 Task: In the  document enrollment.docx Use the tool word Count 'and display word count while typing'. Find the word using Dictionary 'generous'. Below name insert the link: in.pinterest.com
Action: Mouse moved to (185, 89)
Screenshot: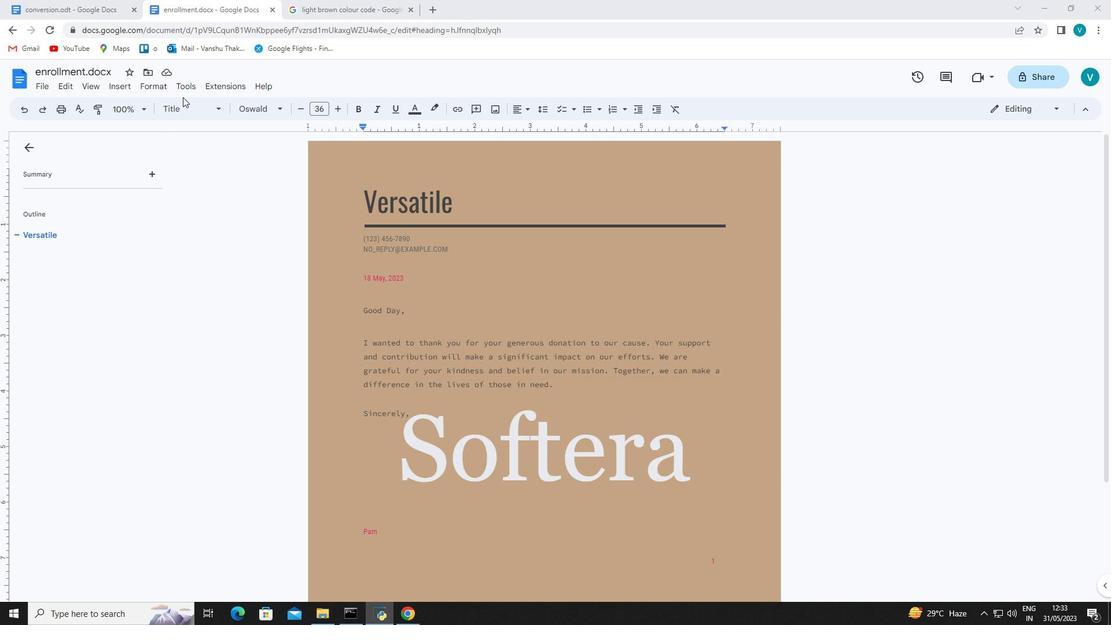 
Action: Mouse pressed left at (185, 89)
Screenshot: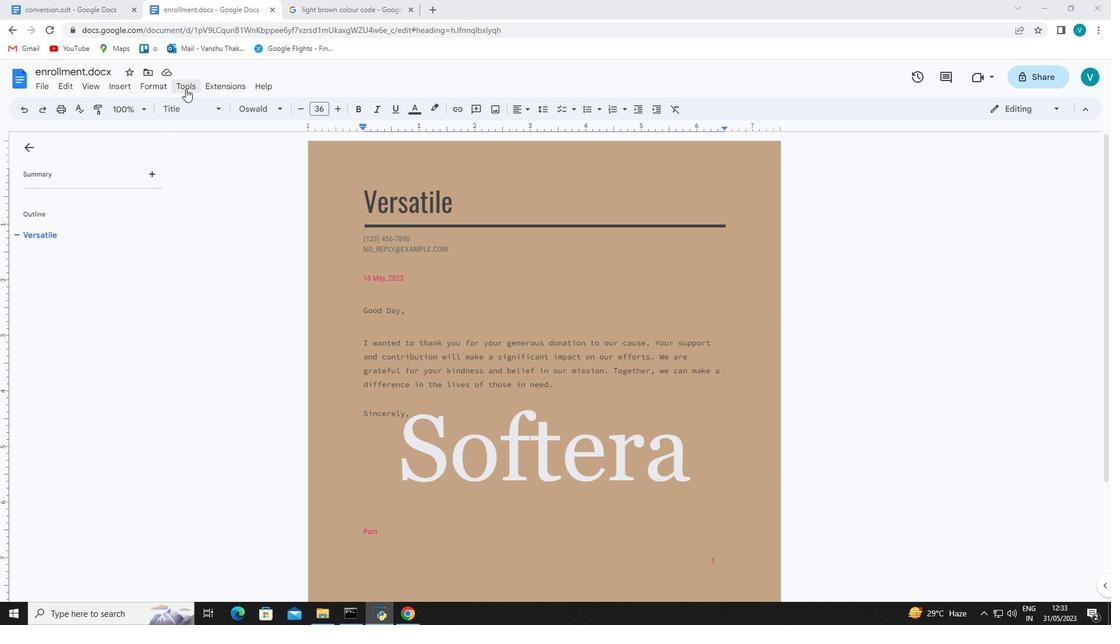 
Action: Mouse moved to (209, 119)
Screenshot: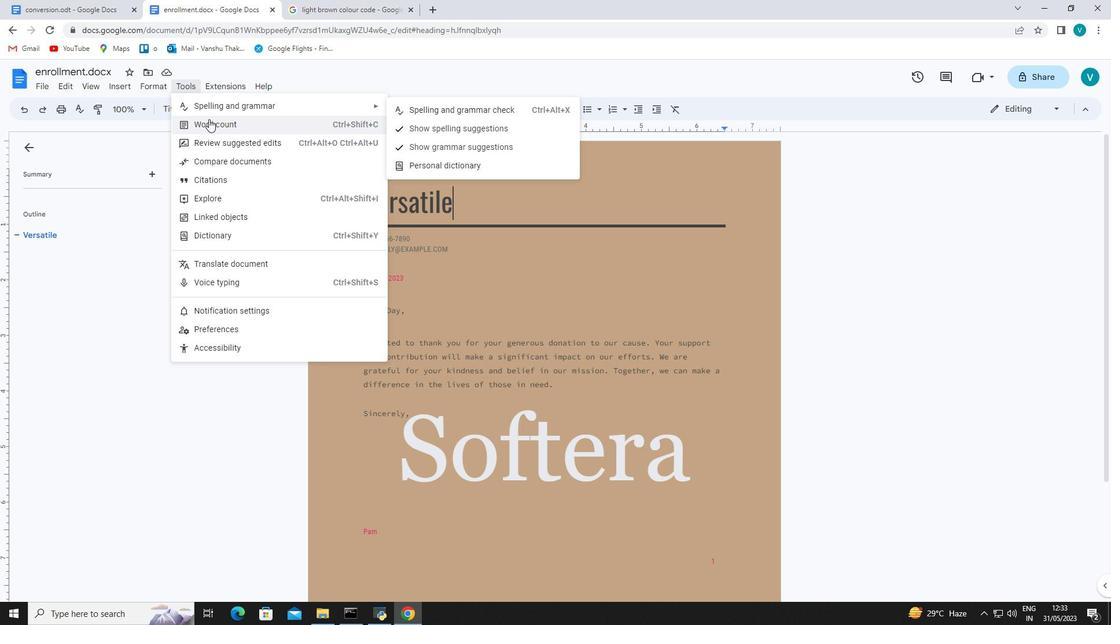 
Action: Mouse pressed left at (209, 119)
Screenshot: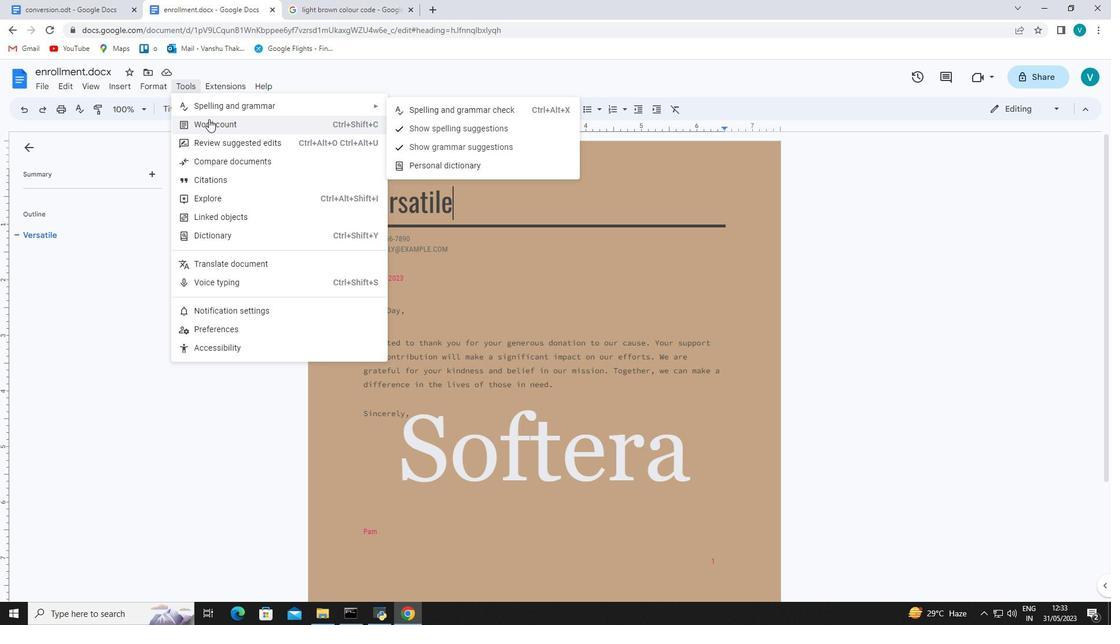 
Action: Mouse moved to (480, 380)
Screenshot: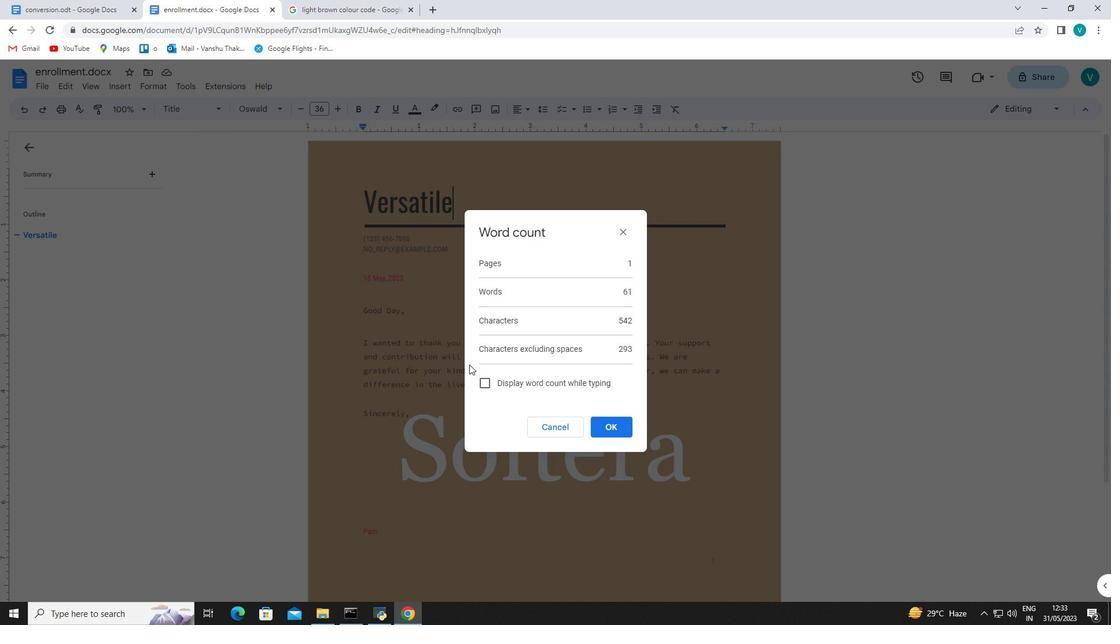 
Action: Mouse pressed left at (480, 380)
Screenshot: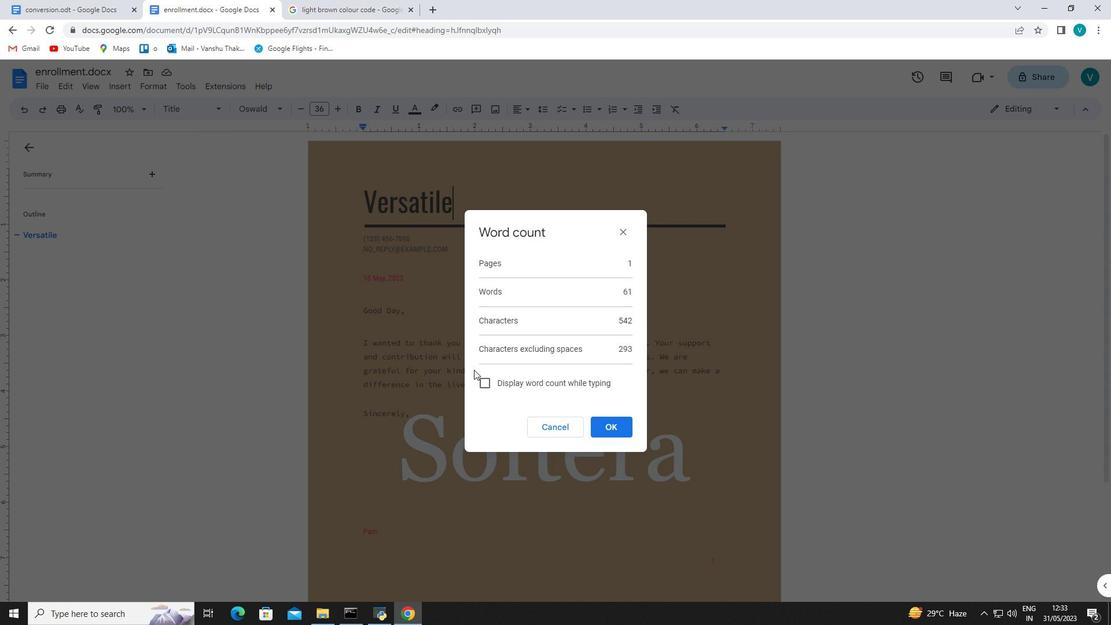 
Action: Mouse moved to (604, 427)
Screenshot: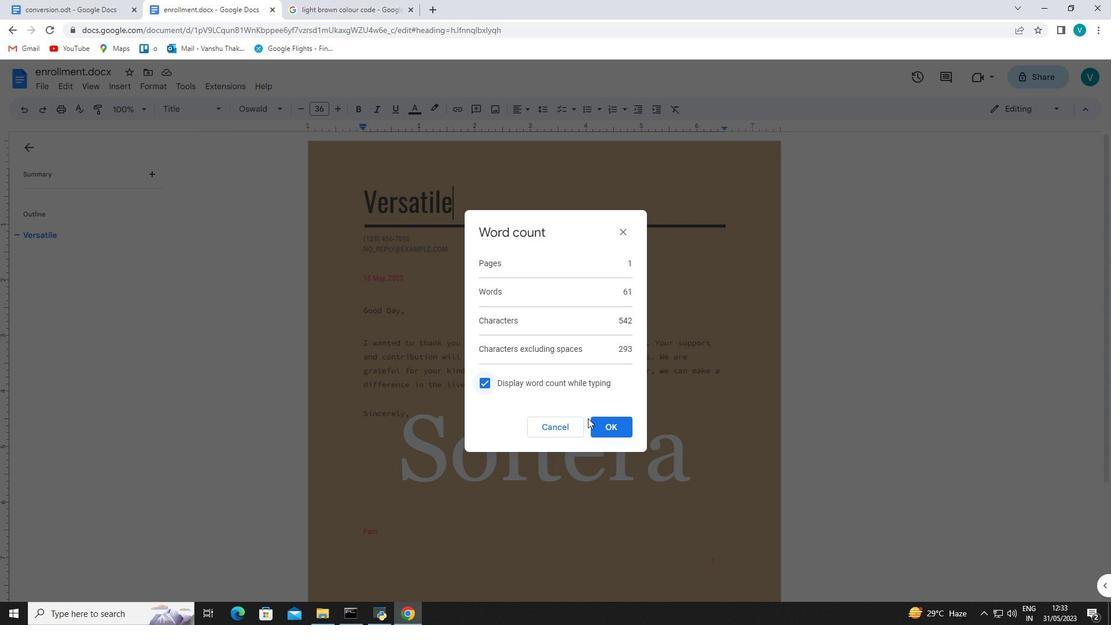 
Action: Mouse pressed left at (604, 427)
Screenshot: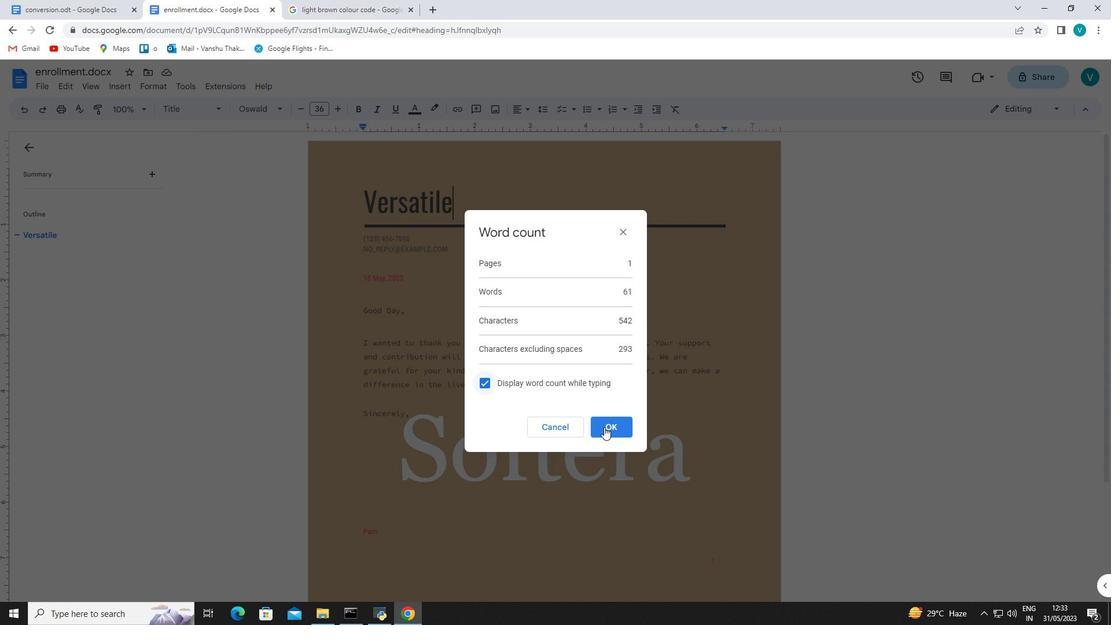 
Action: Mouse moved to (194, 87)
Screenshot: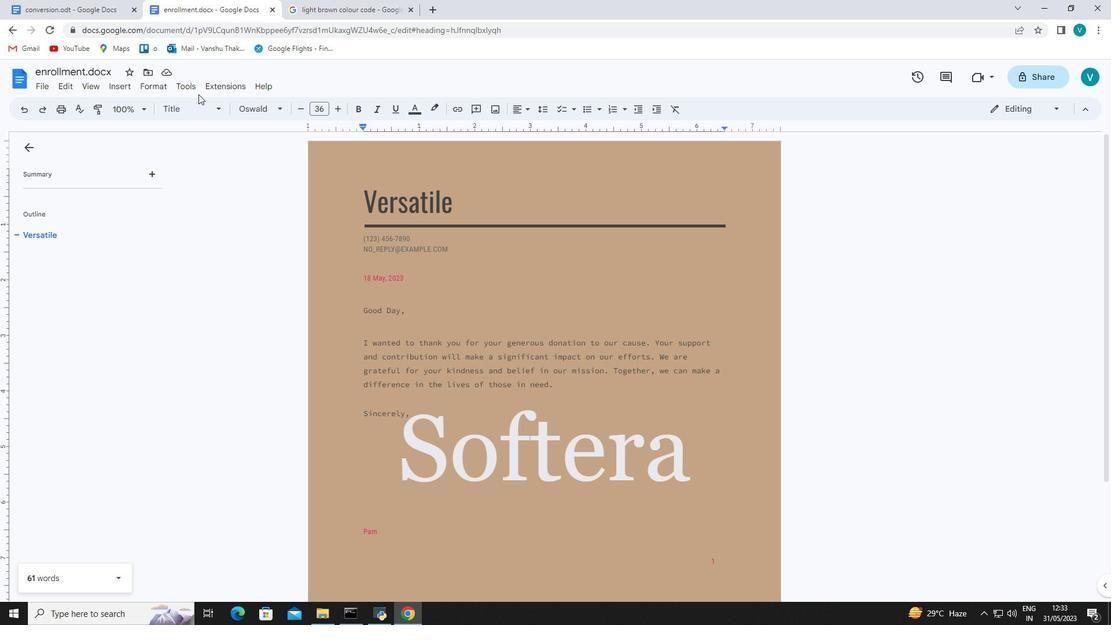 
Action: Mouse pressed left at (194, 87)
Screenshot: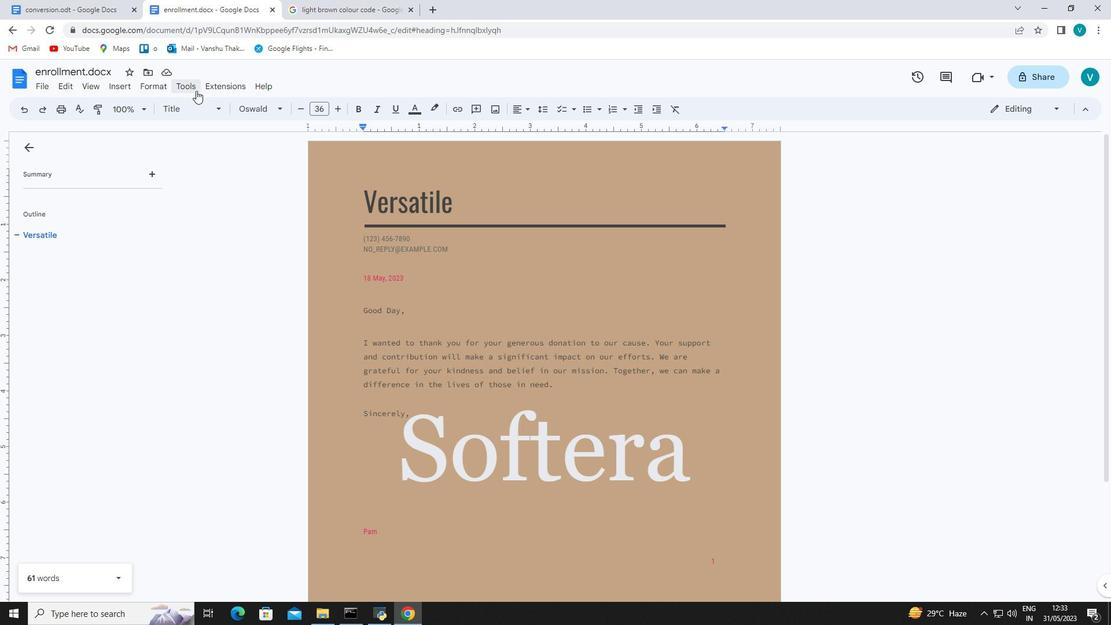 
Action: Mouse moved to (224, 238)
Screenshot: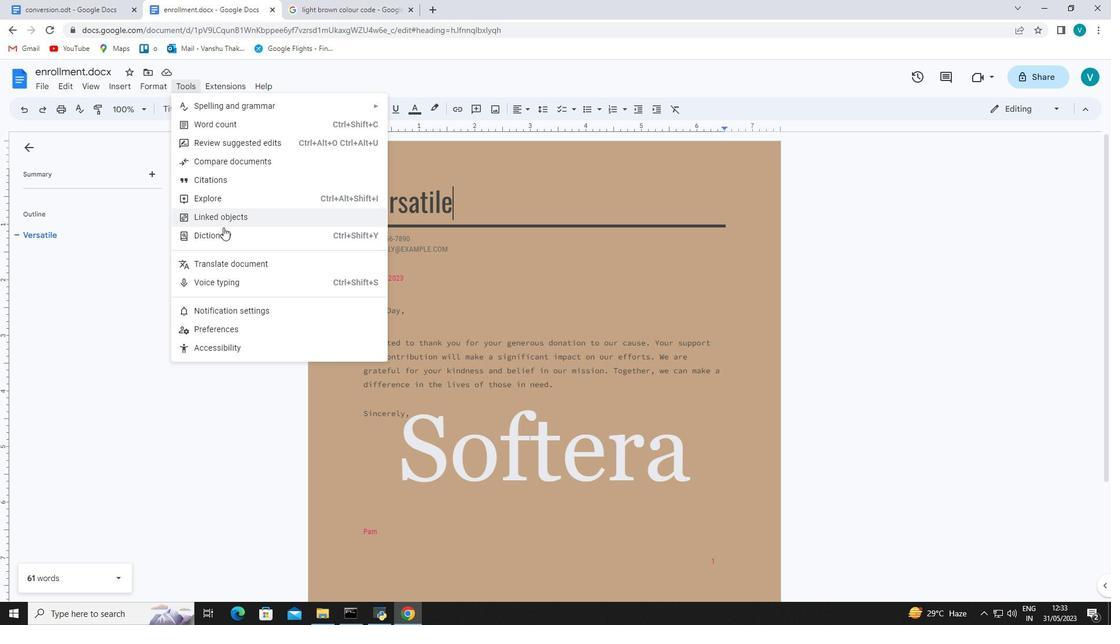 
Action: Mouse pressed left at (224, 238)
Screenshot: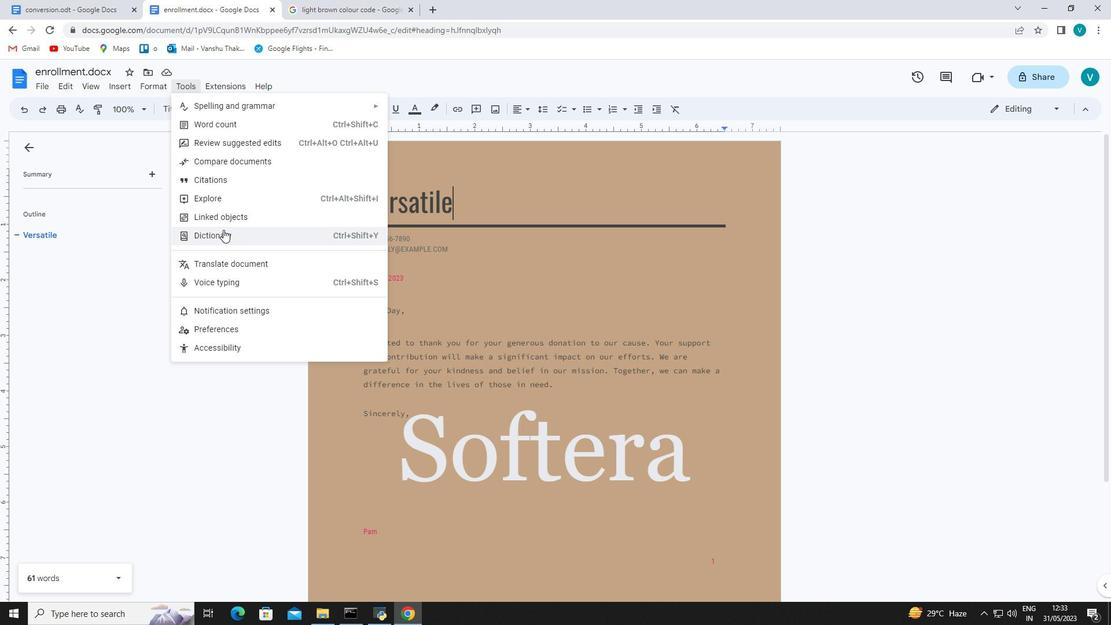 
Action: Mouse moved to (979, 141)
Screenshot: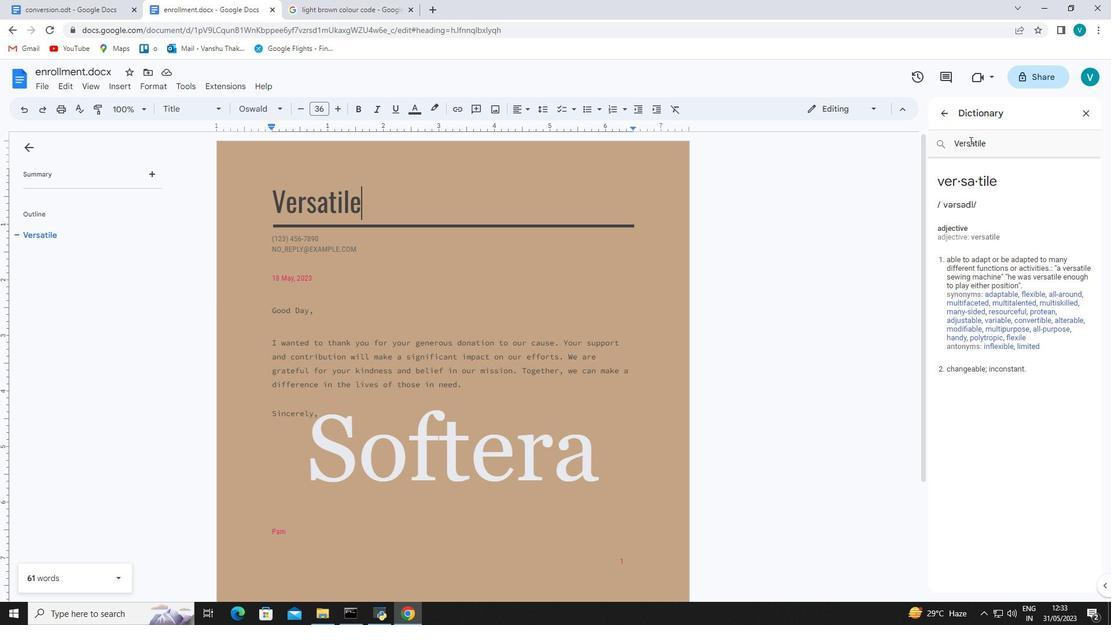 
Action: Mouse pressed left at (979, 141)
Screenshot: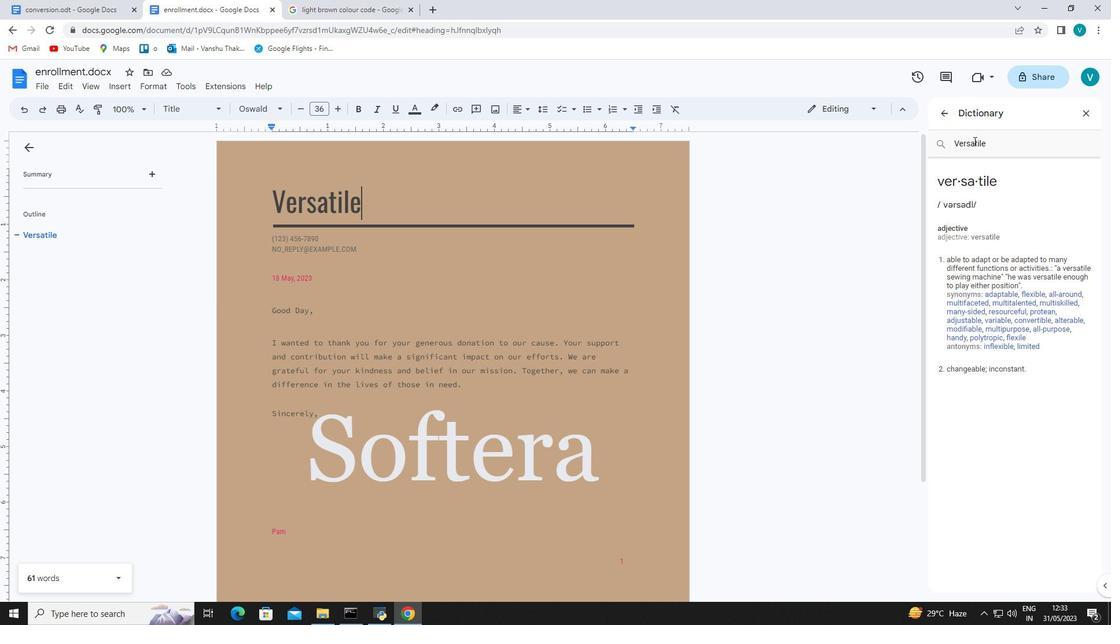 
Action: Mouse moved to (990, 141)
Screenshot: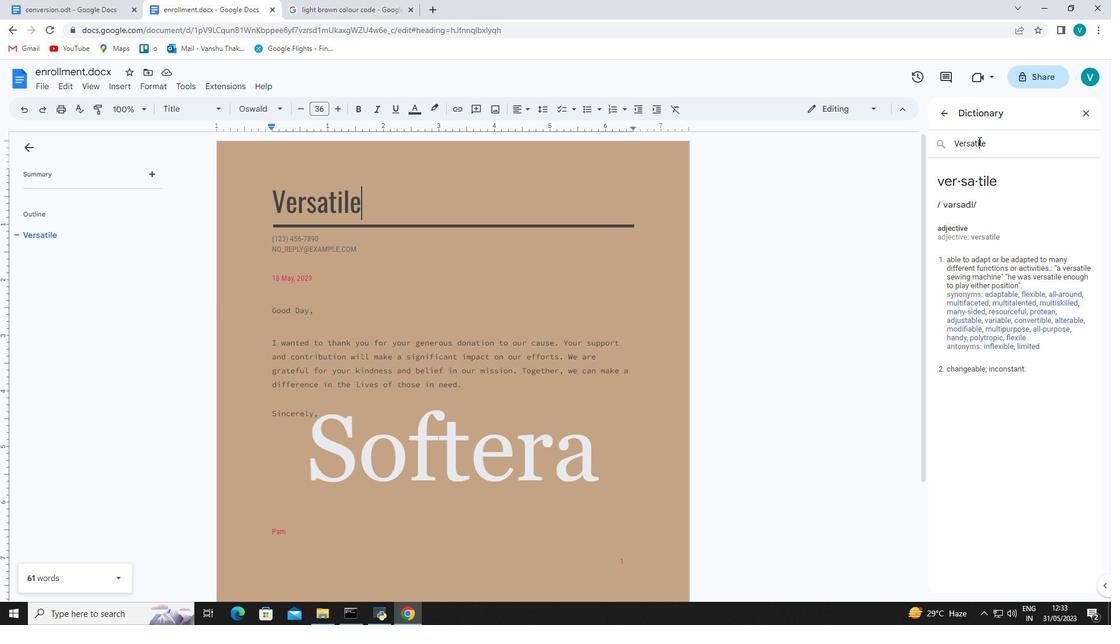 
Action: Mouse pressed left at (990, 141)
Screenshot: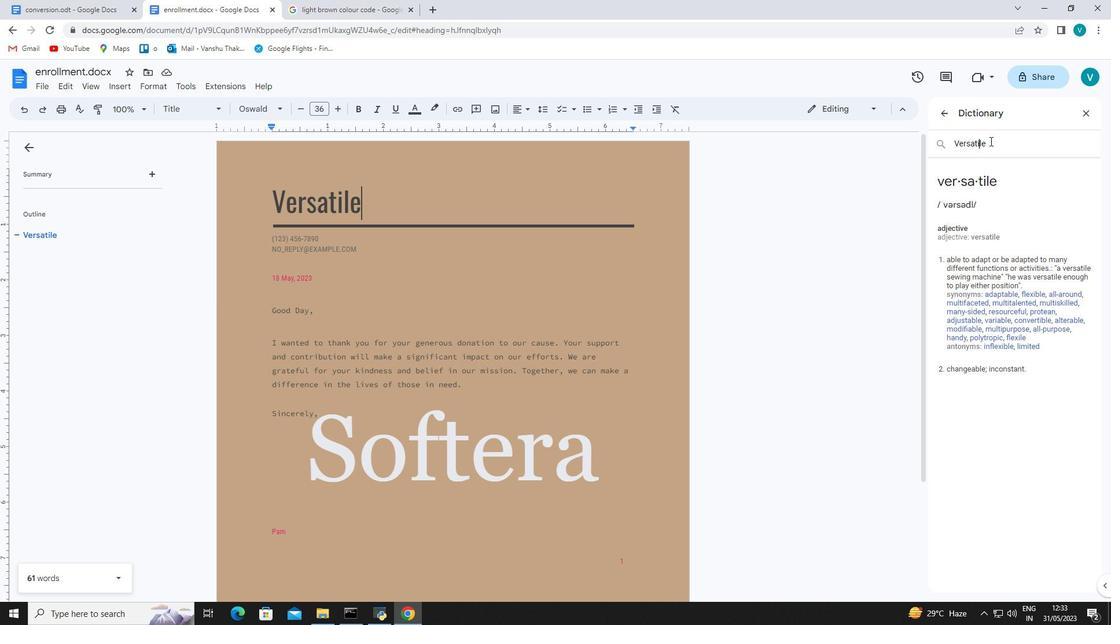 
Action: Mouse moved to (543, 0)
Screenshot: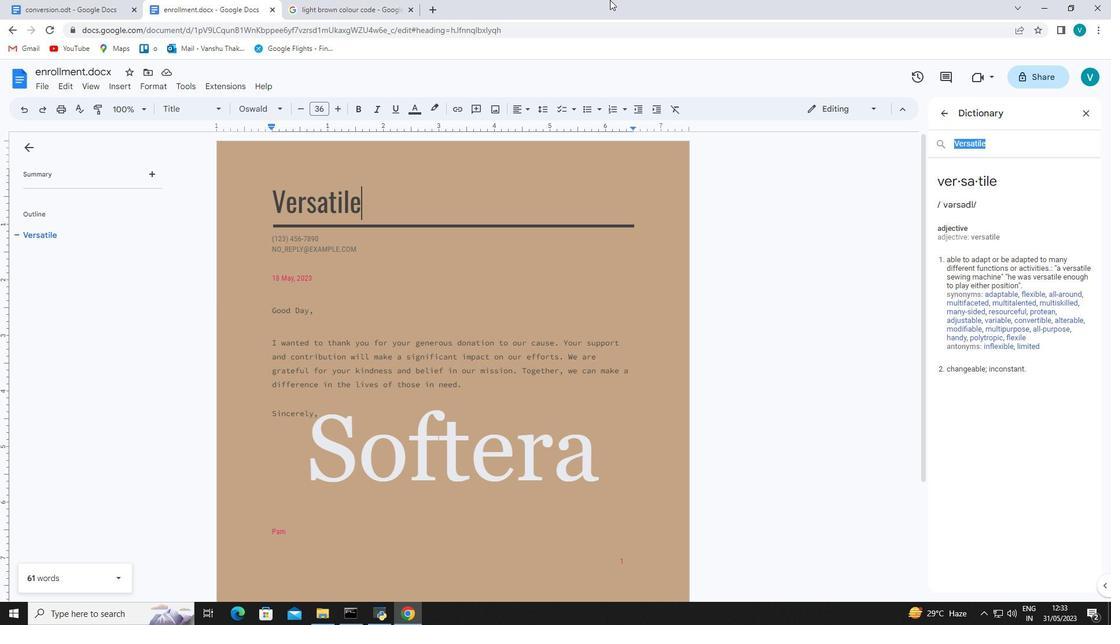
Action: Key pressed <Key.backspace>generous
Screenshot: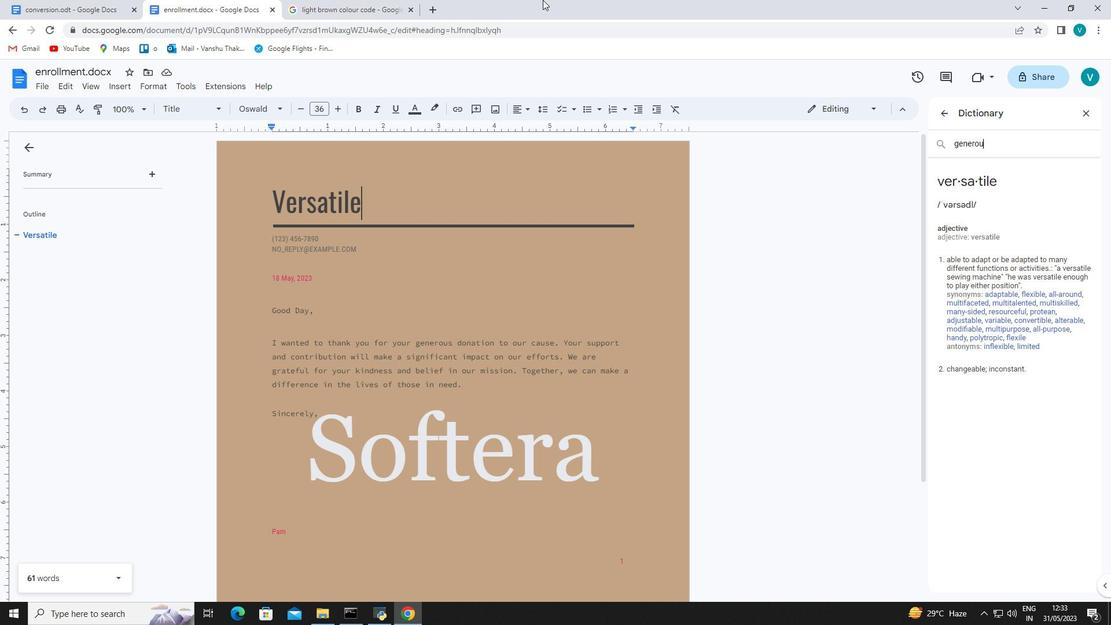 
Action: Mouse moved to (318, 536)
Screenshot: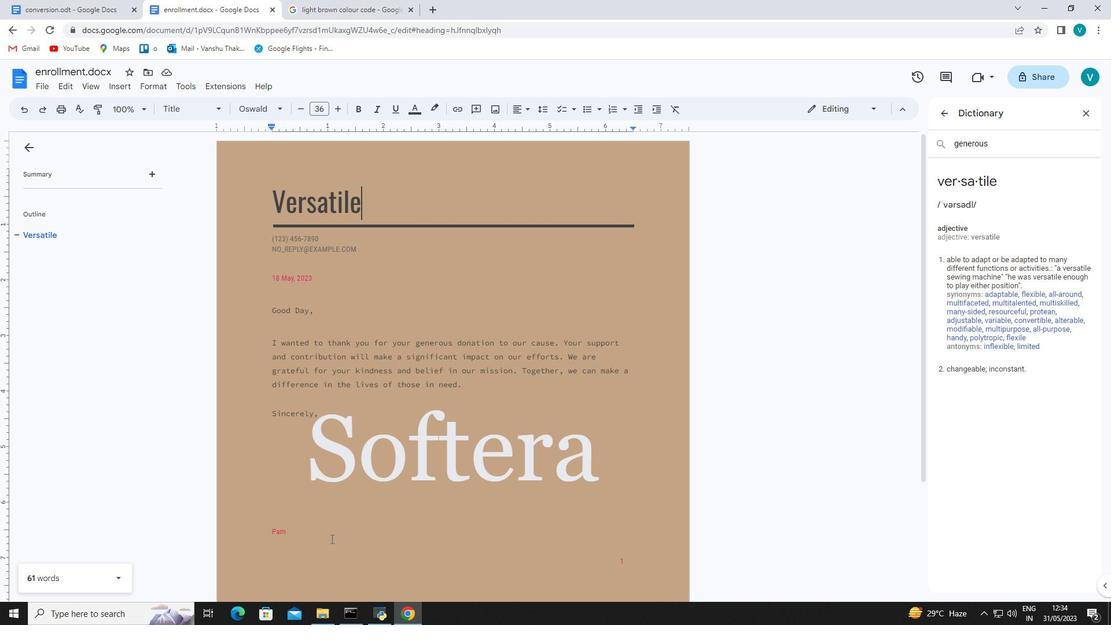 
Action: Mouse pressed left at (318, 536)
Screenshot: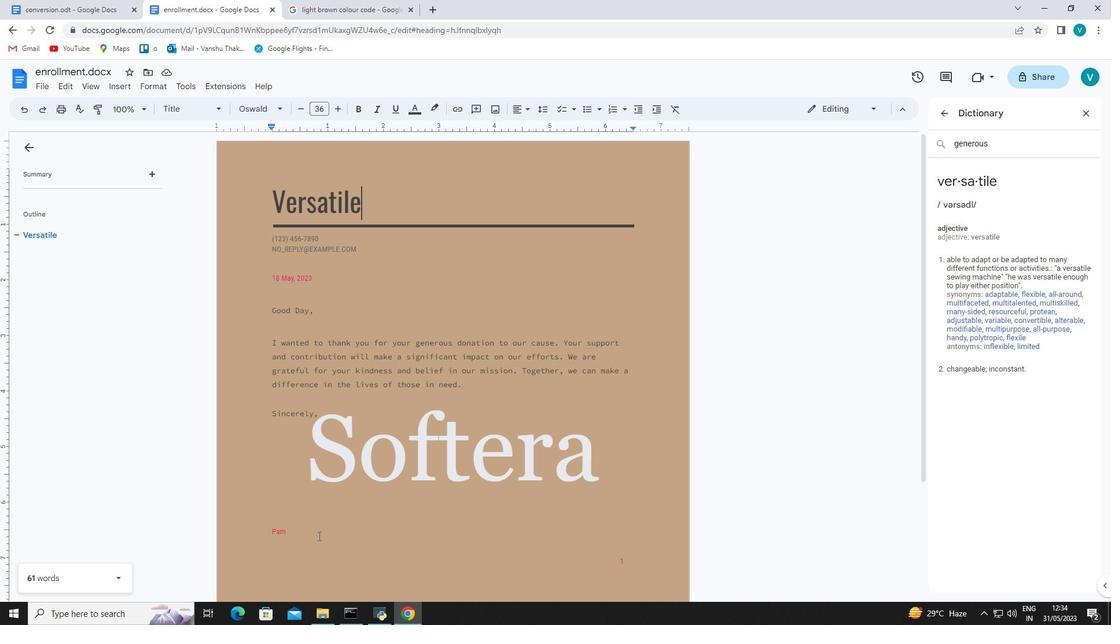
Action: Key pressed <Key.enter>
Screenshot: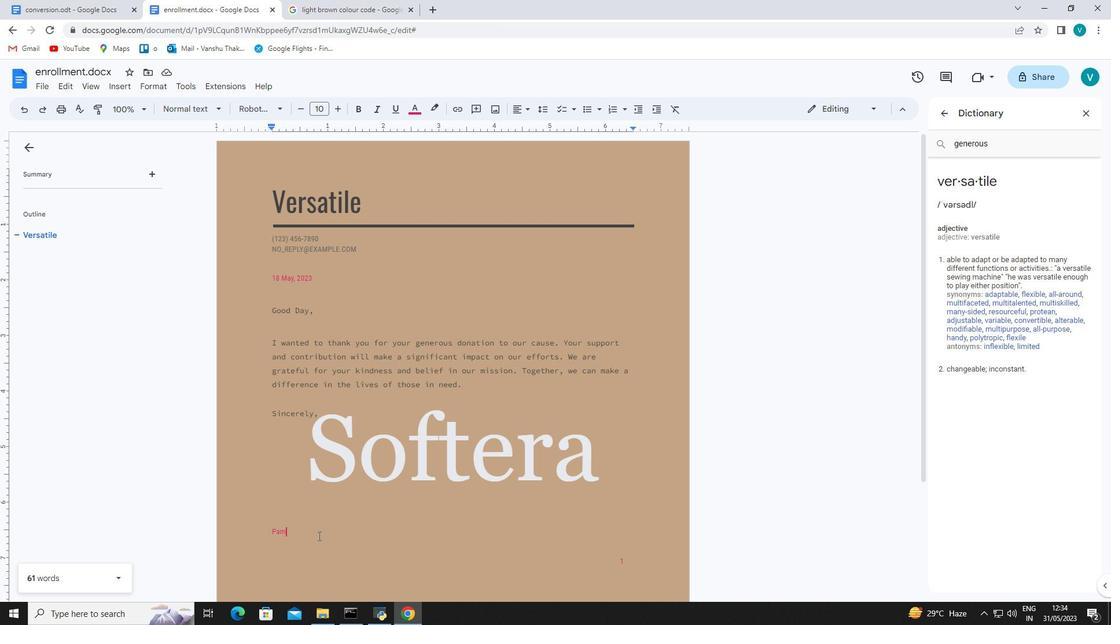 
Action: Mouse moved to (186, 91)
Screenshot: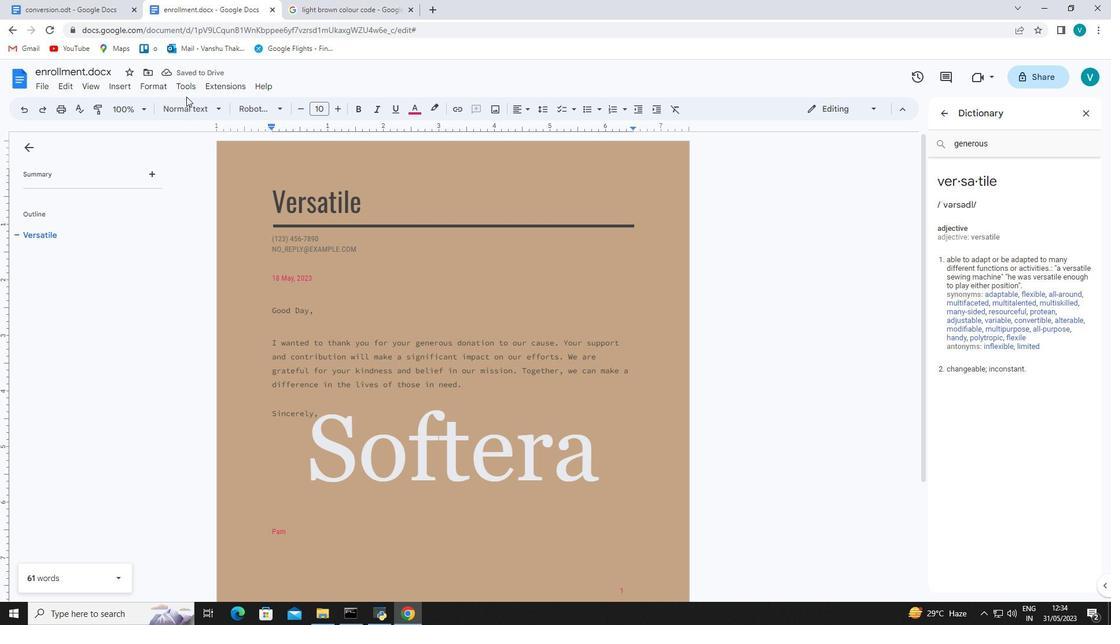 
Action: Mouse pressed left at (186, 91)
Screenshot: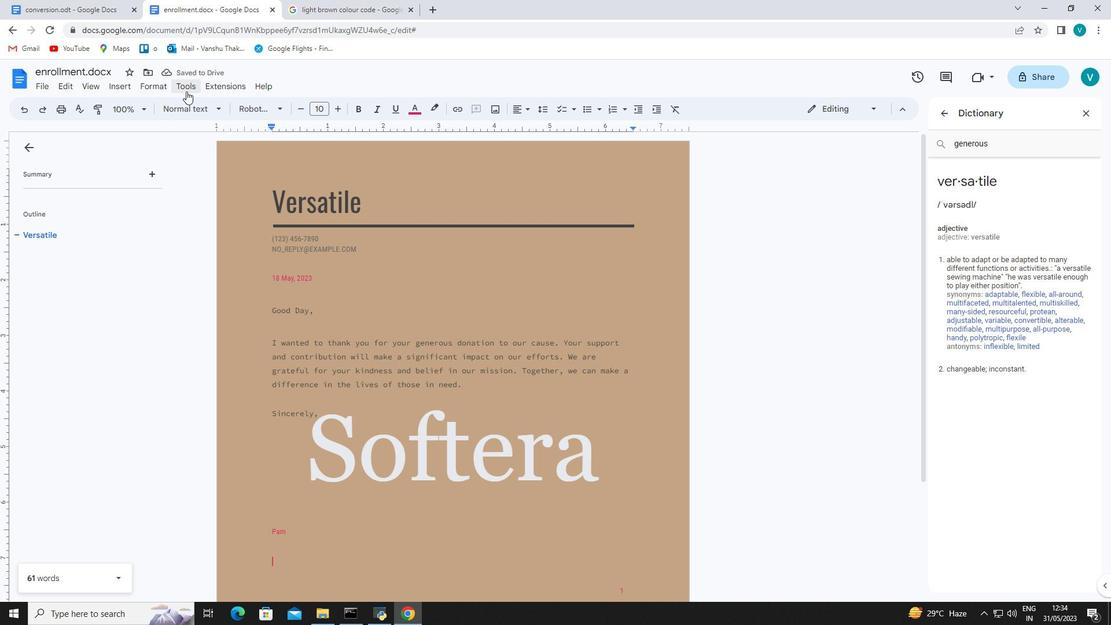 
Action: Mouse moved to (152, 433)
Screenshot: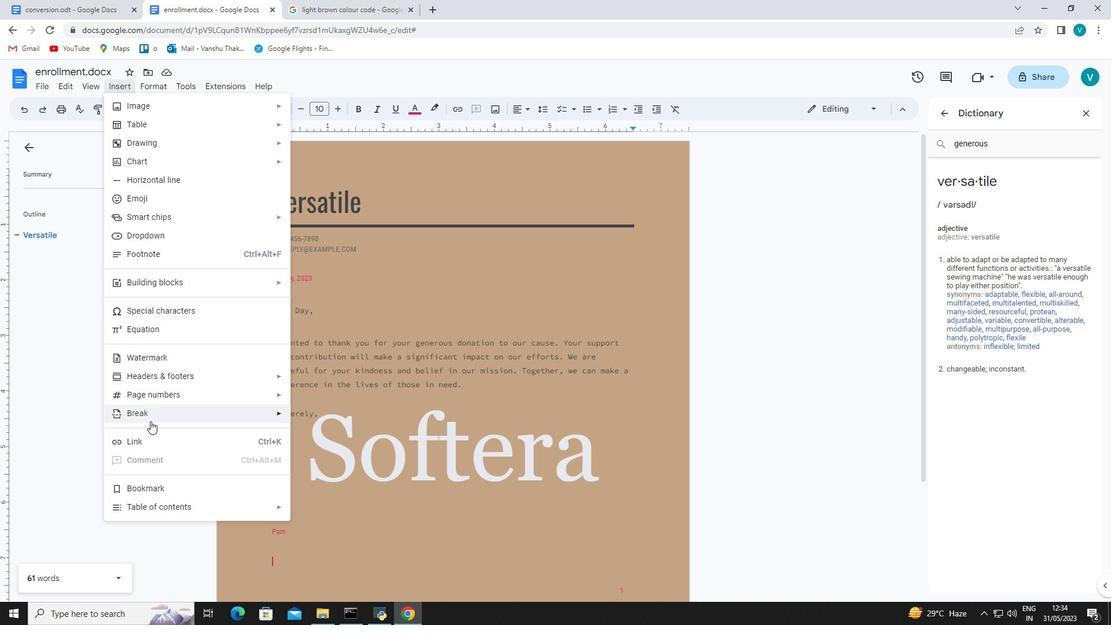 
Action: Mouse pressed left at (152, 433)
Screenshot: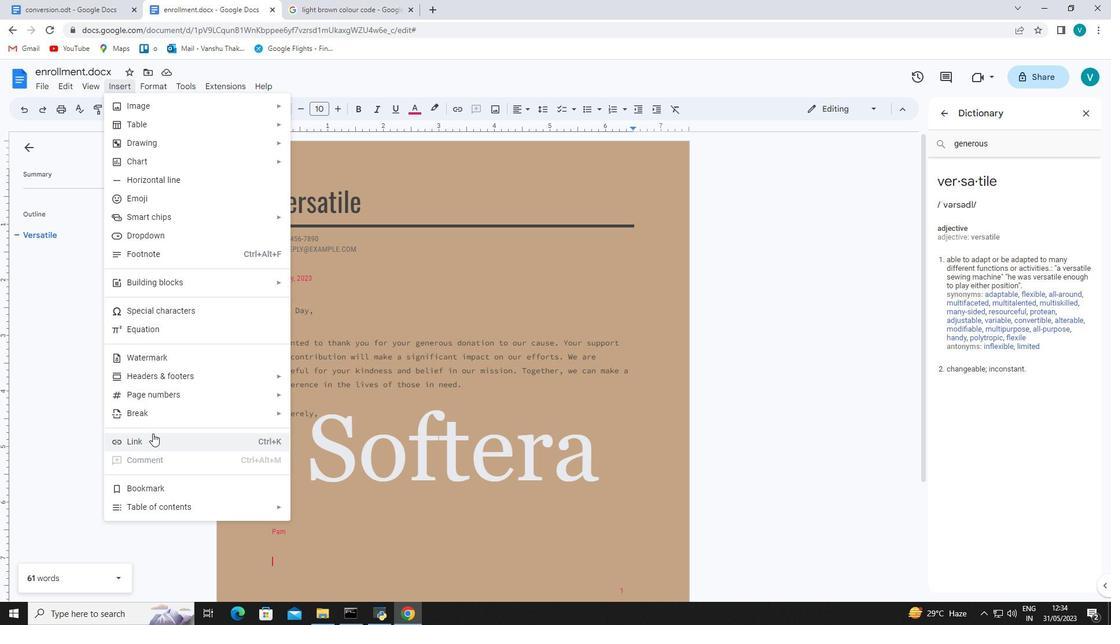 
Action: Mouse moved to (332, 375)
Screenshot: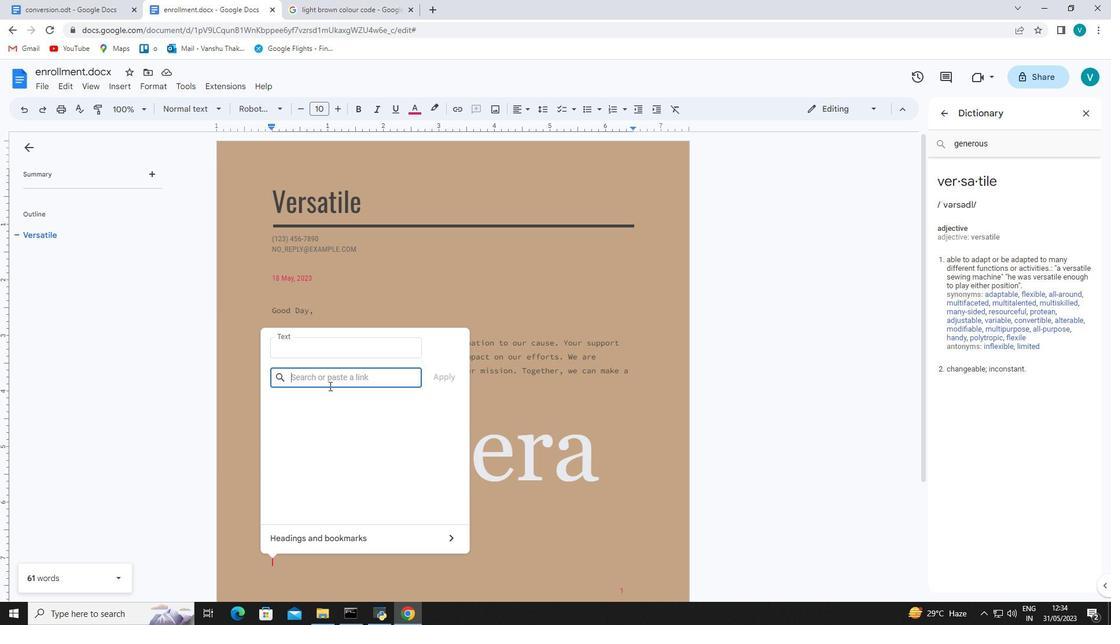
Action: Mouse pressed left at (332, 375)
Screenshot: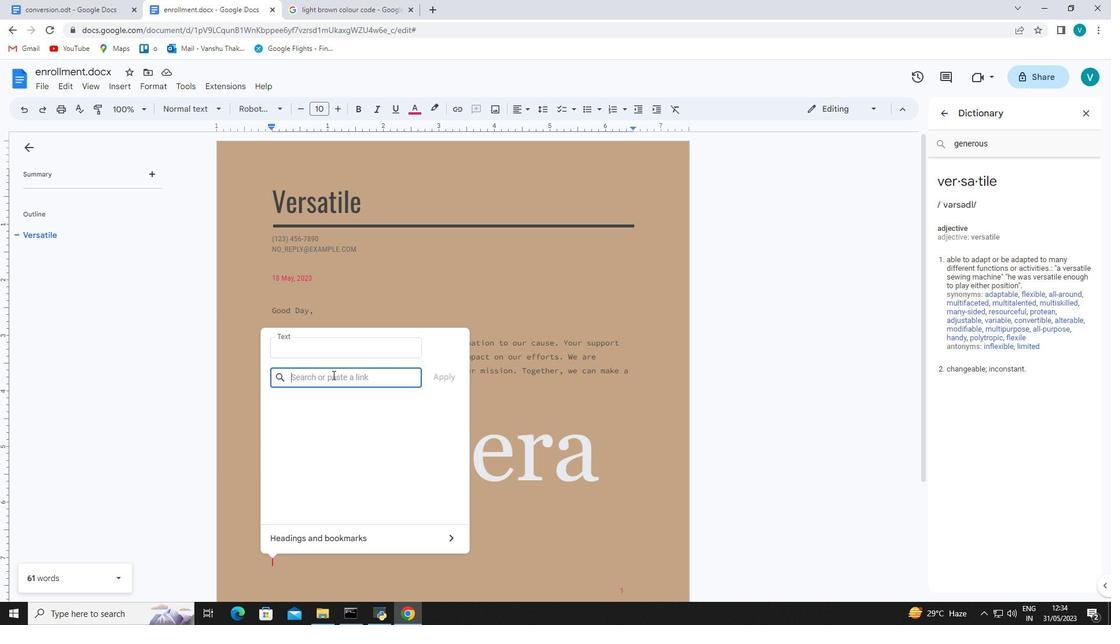 
Action: Key pressed in.pinterest,<Key.backspace>.com
Screenshot: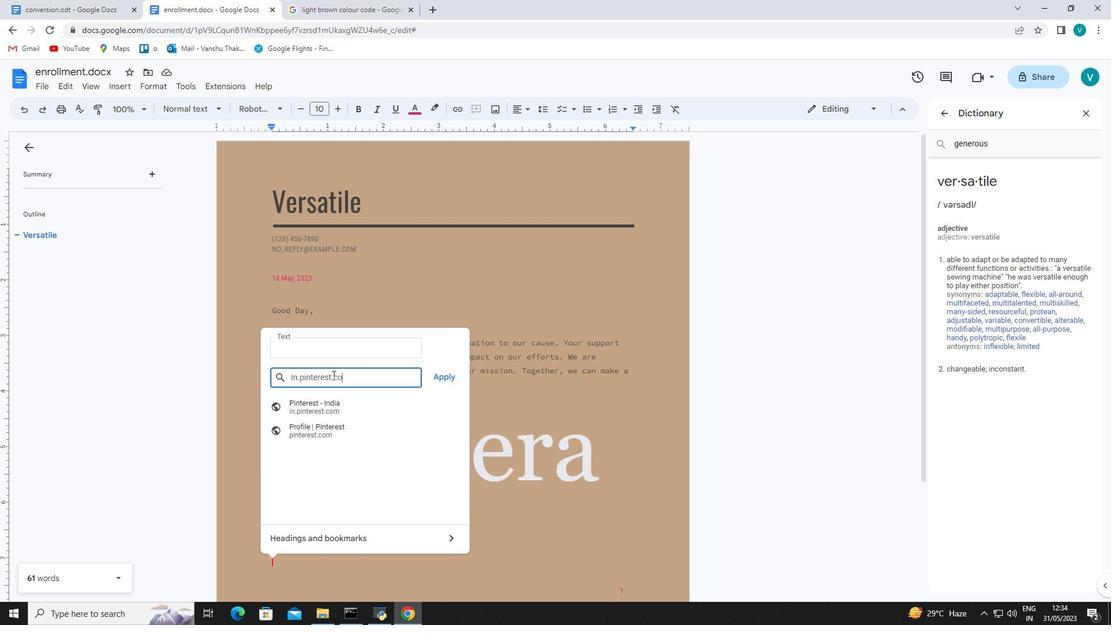 
Action: Mouse moved to (448, 375)
Screenshot: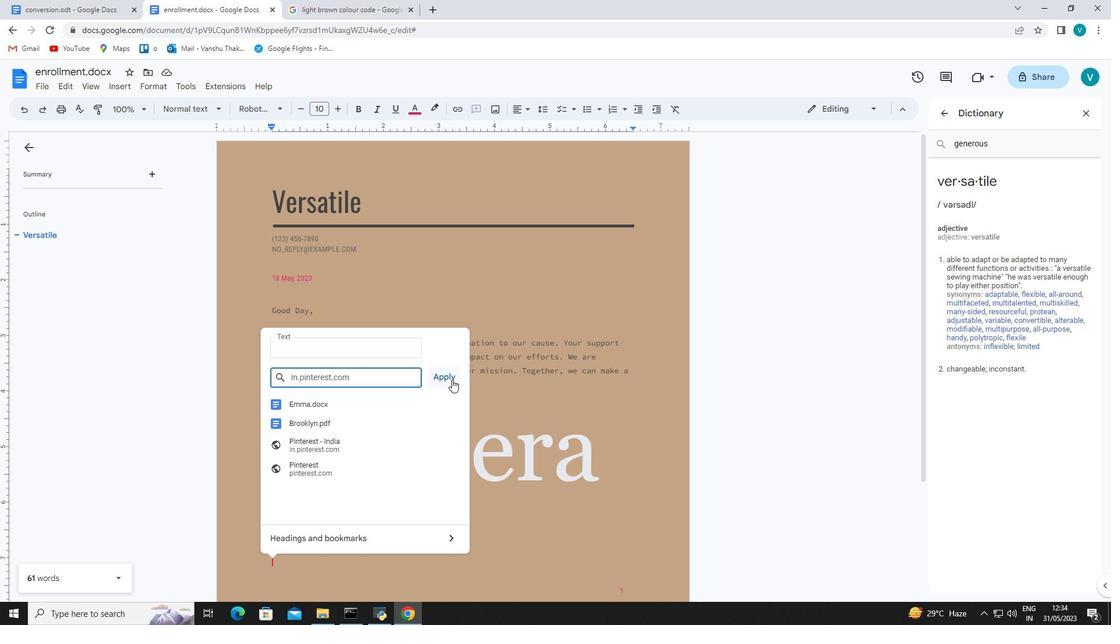 
Action: Mouse pressed left at (448, 375)
Screenshot: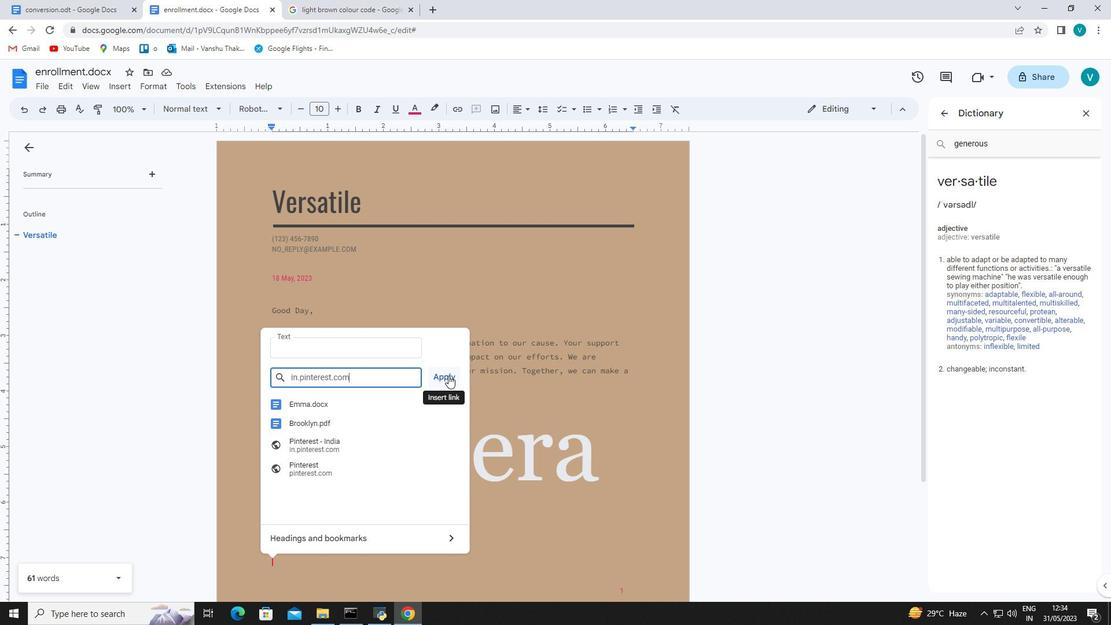 
